 Task: Look for properties with 8 bedrooms.
Action: Mouse moved to (1008, 173)
Screenshot: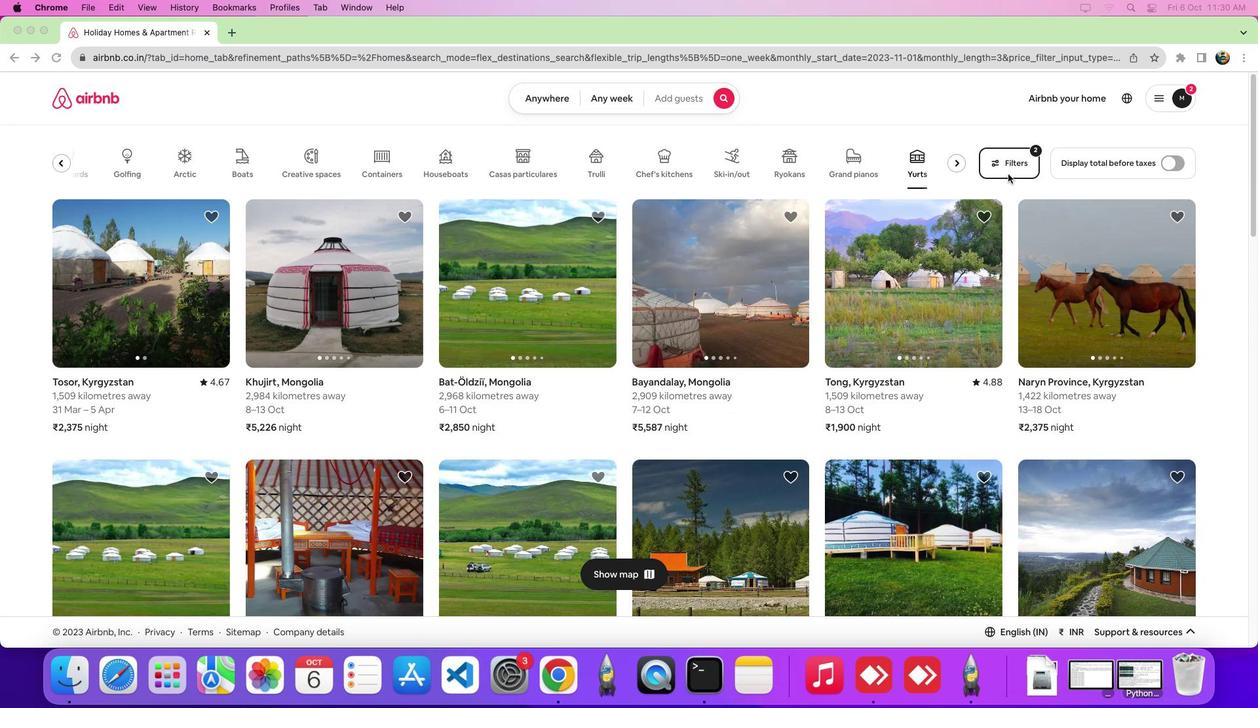 
Action: Mouse pressed left at (1008, 173)
Screenshot: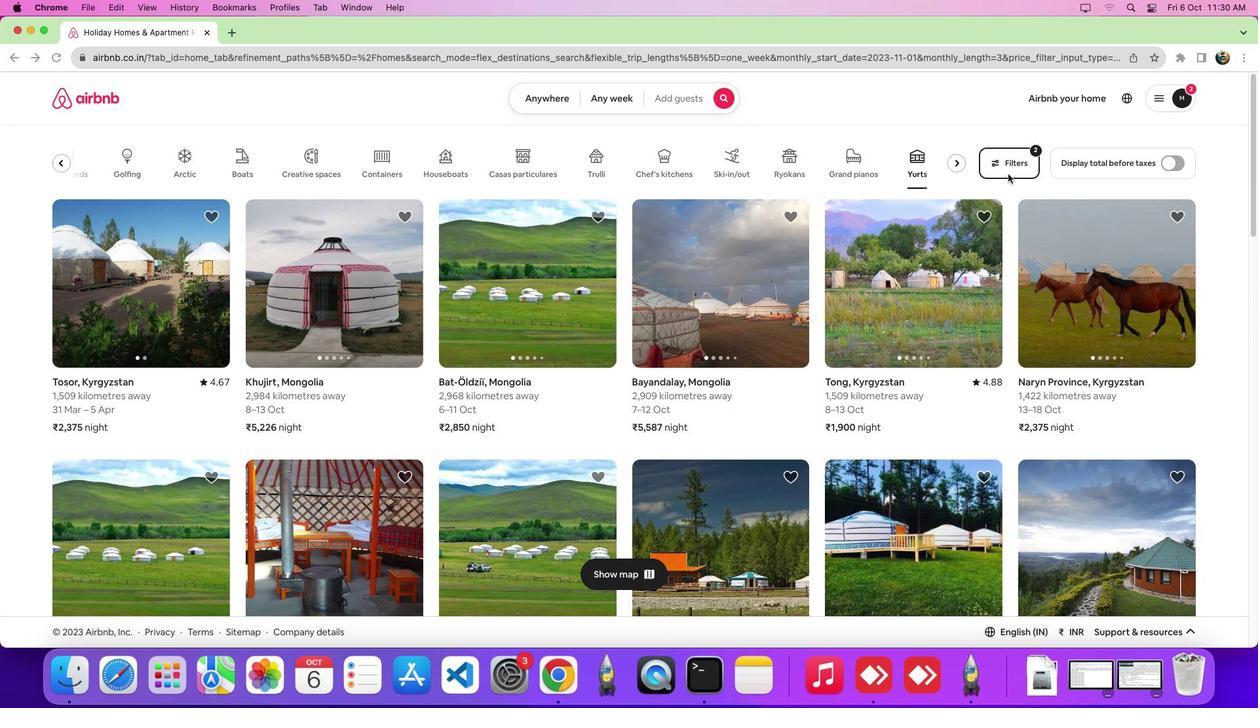 
Action: Mouse moved to (1010, 156)
Screenshot: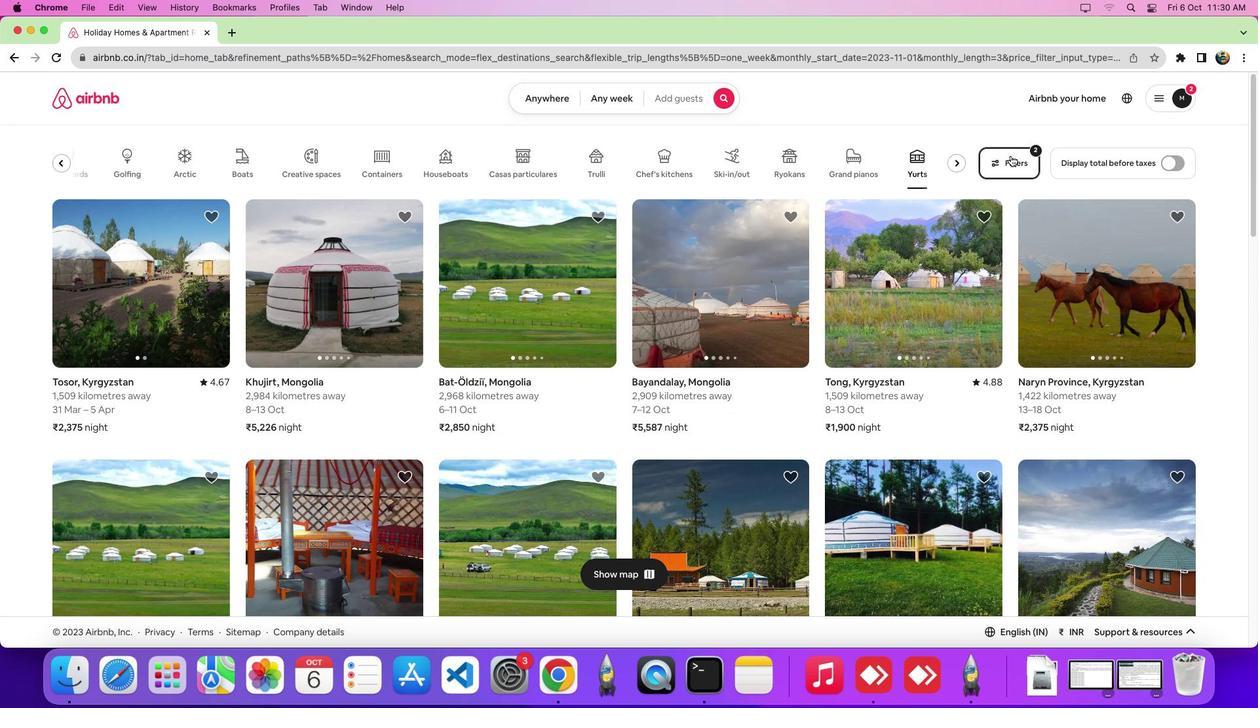 
Action: Mouse pressed left at (1010, 156)
Screenshot: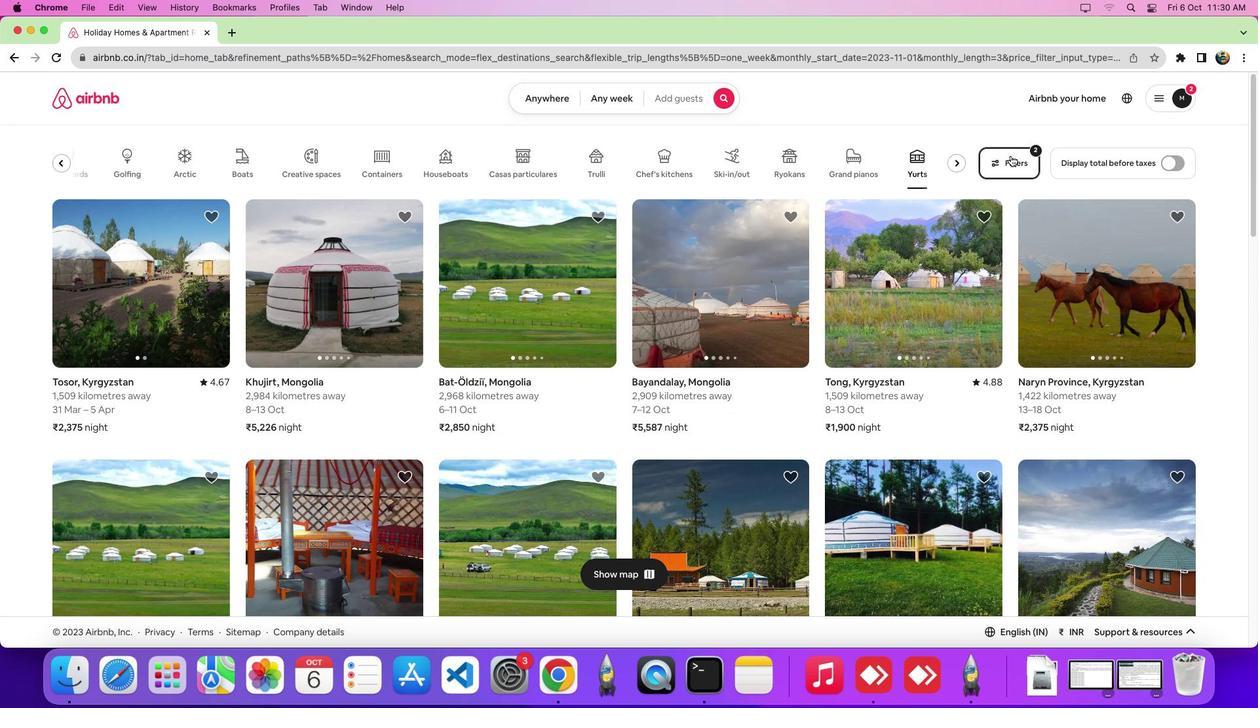 
Action: Mouse moved to (464, 227)
Screenshot: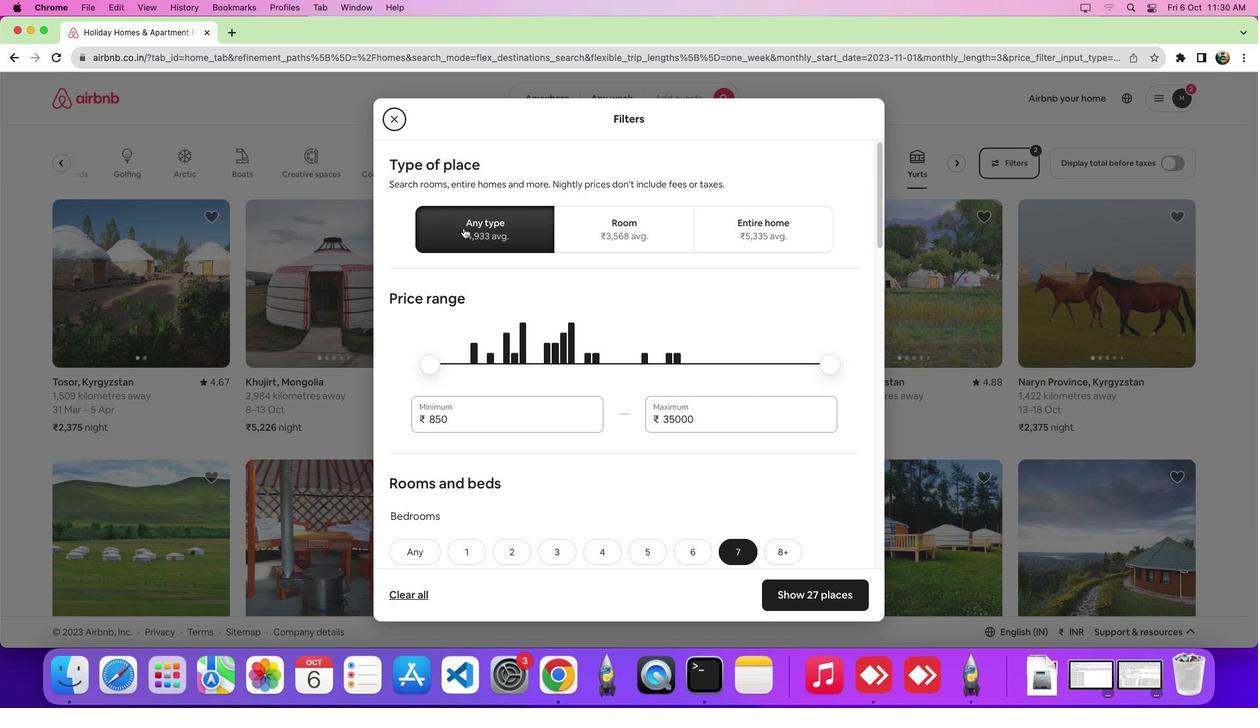 
Action: Mouse pressed left at (464, 227)
Screenshot: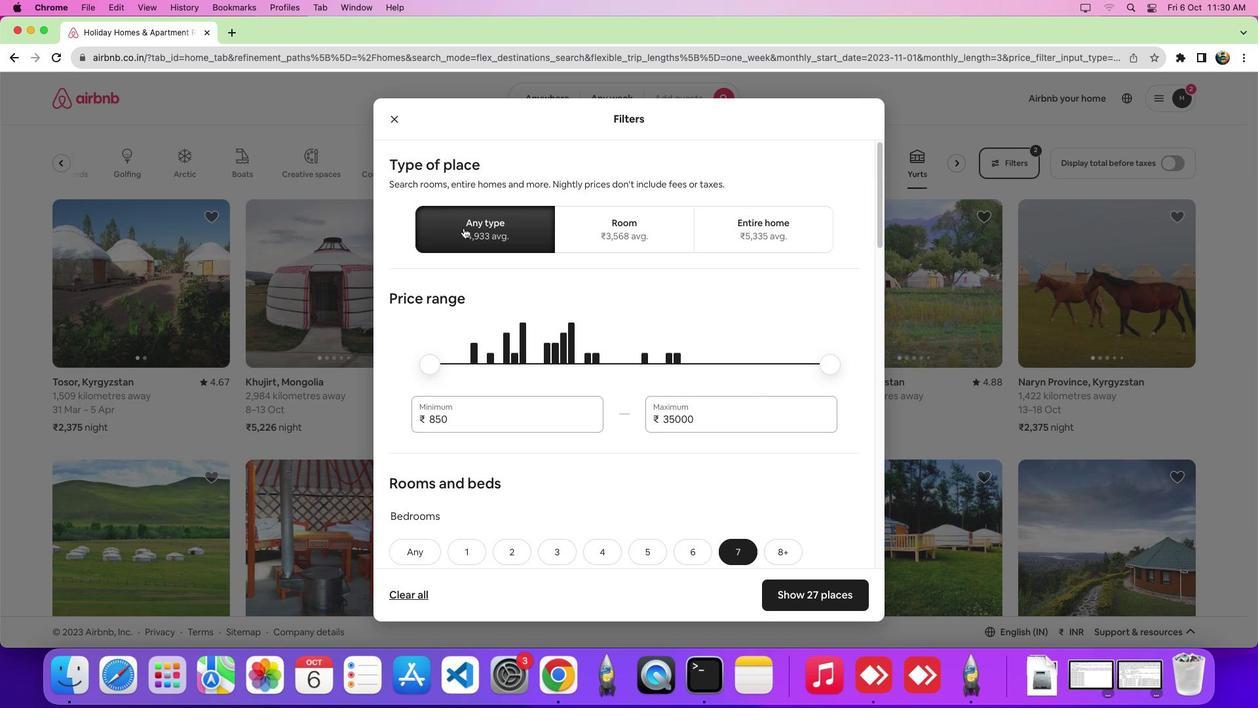 
Action: Mouse moved to (778, 552)
Screenshot: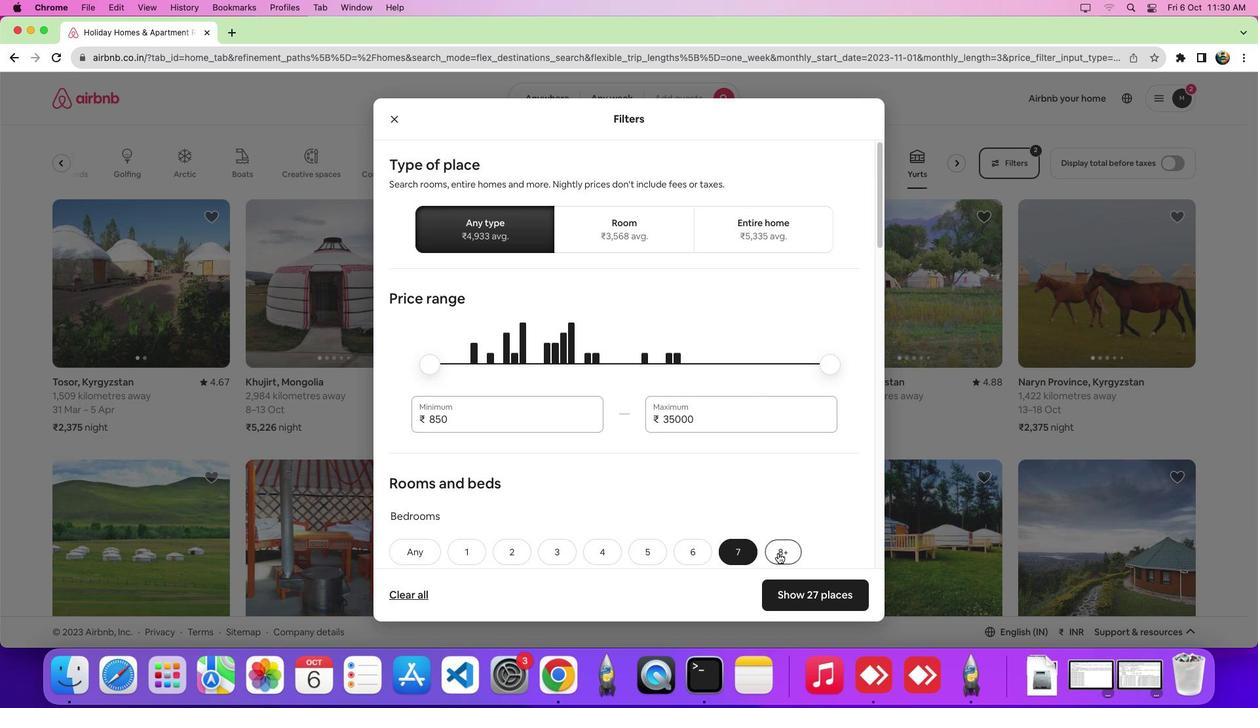 
Action: Mouse pressed left at (778, 552)
Screenshot: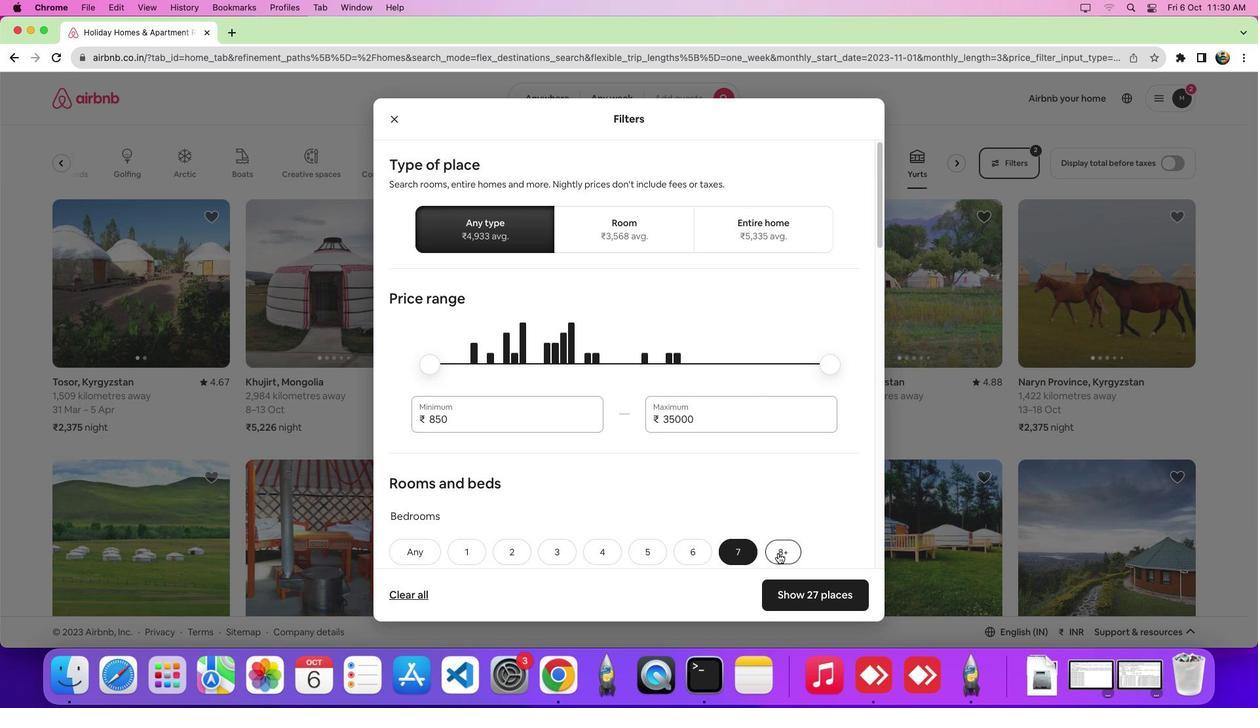 
Action: Mouse moved to (798, 588)
Screenshot: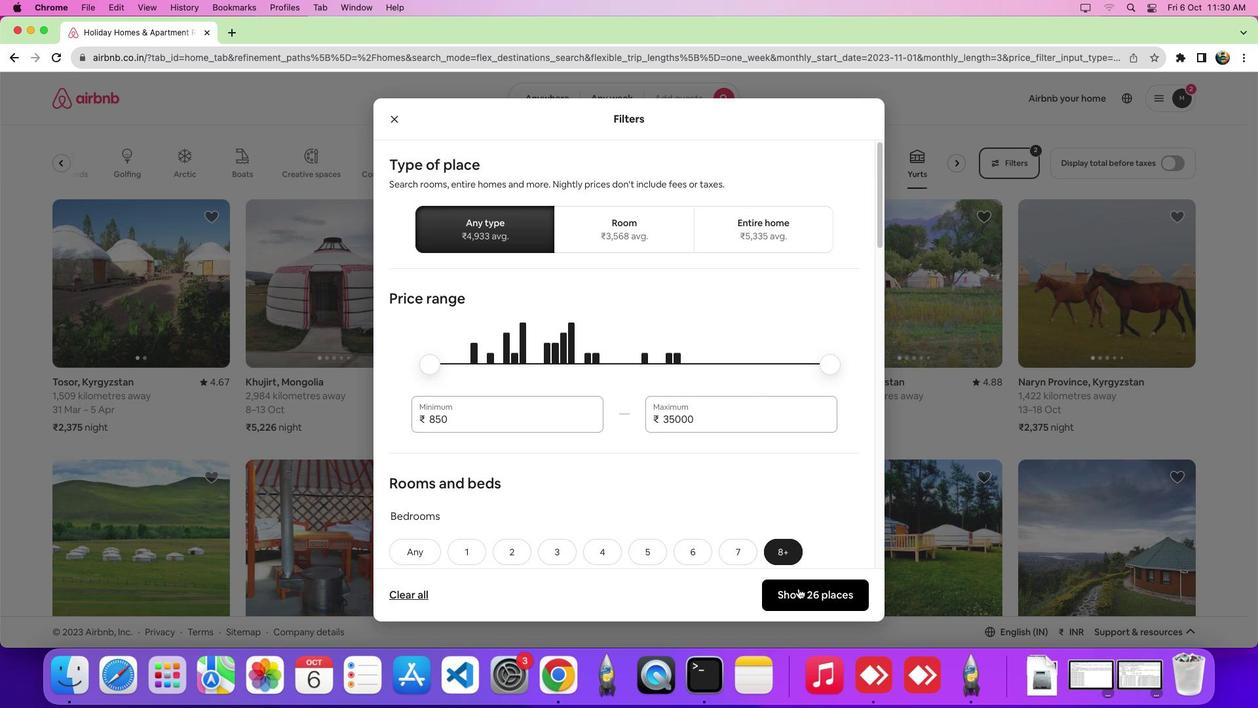 
Action: Mouse pressed left at (798, 588)
Screenshot: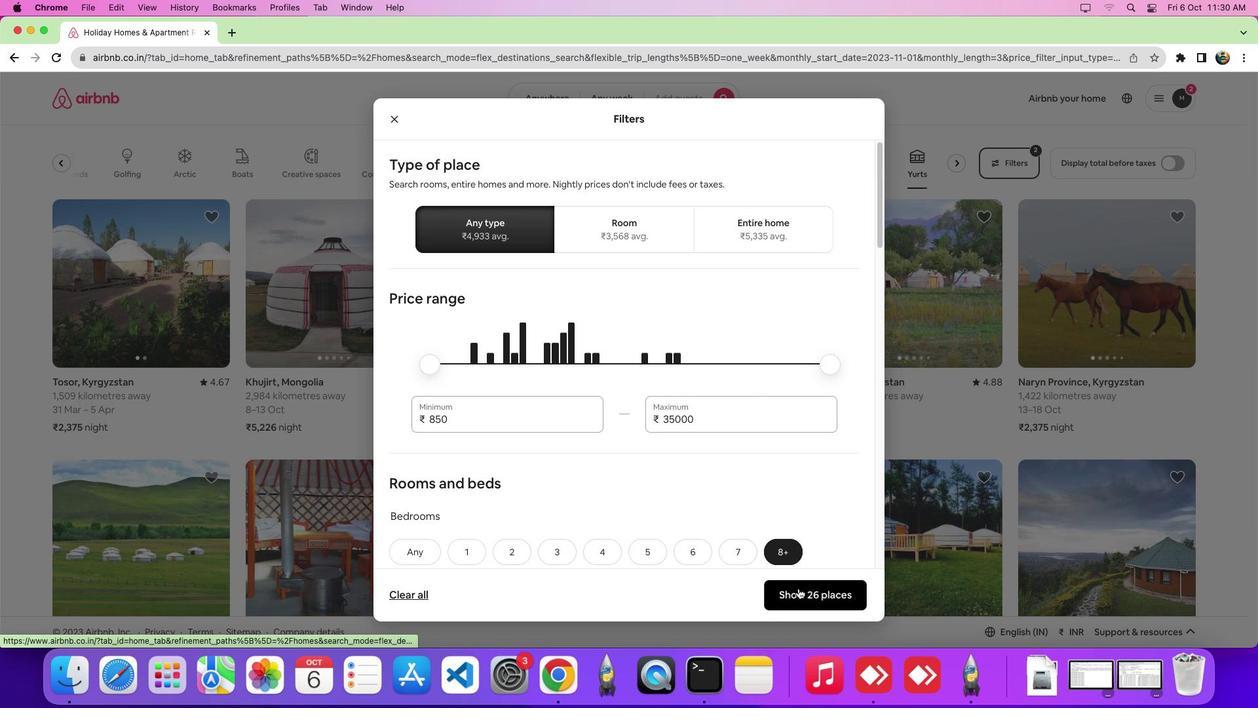 
Action: Mouse moved to (805, 583)
Screenshot: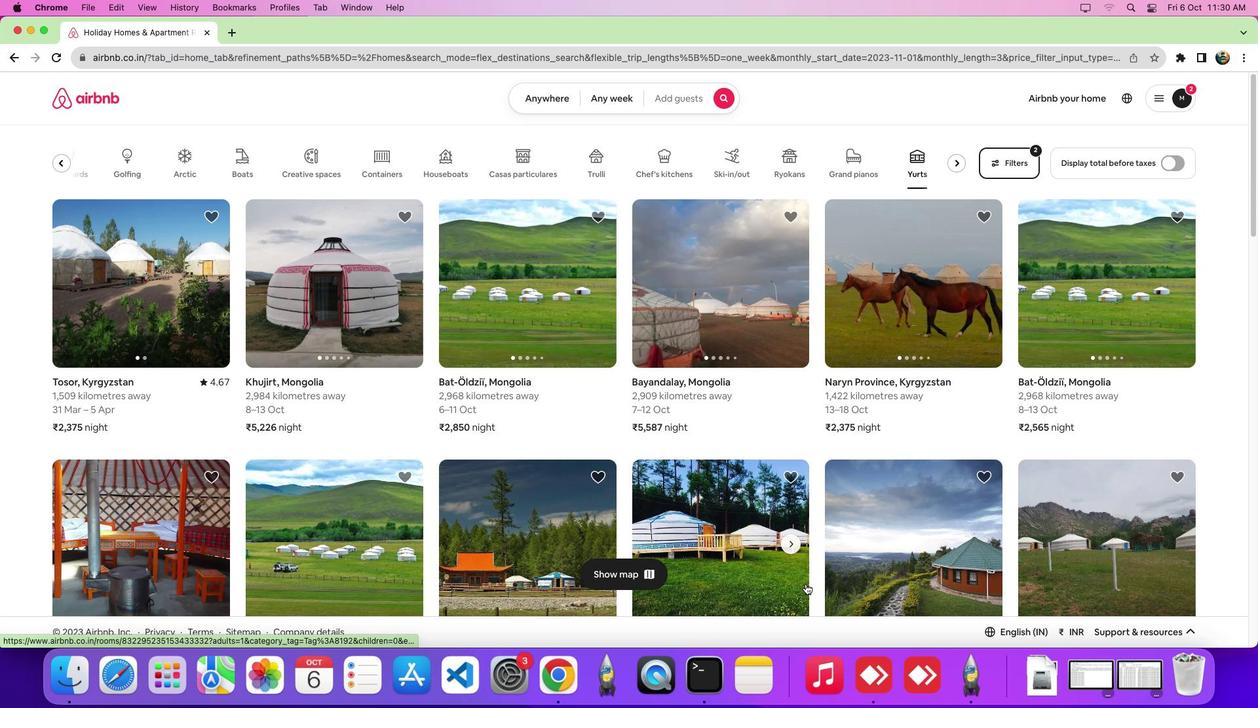 
